 Task: Use the formula "Min" in spreadsheet "Project protfolio".
Action: Mouse moved to (360, 272)
Screenshot: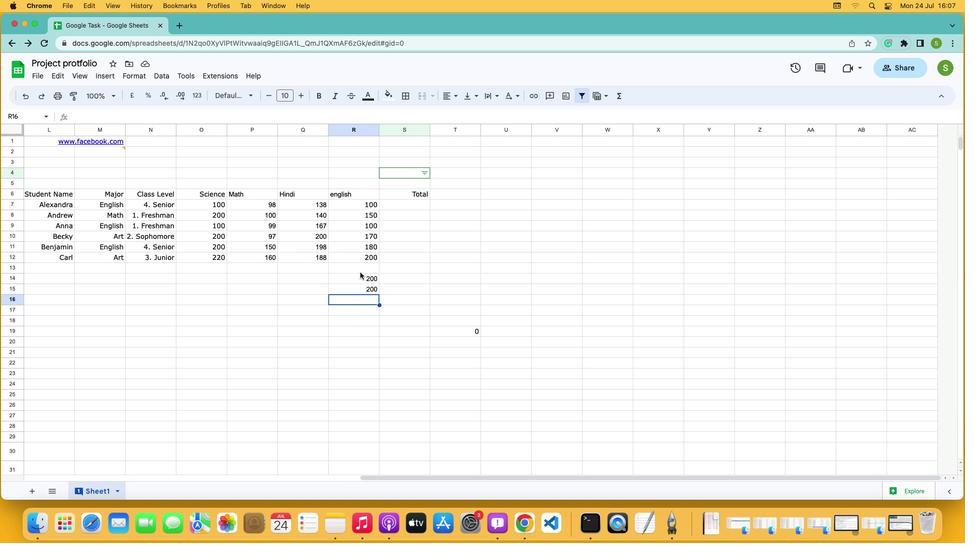 
Action: Mouse pressed left at (360, 272)
Screenshot: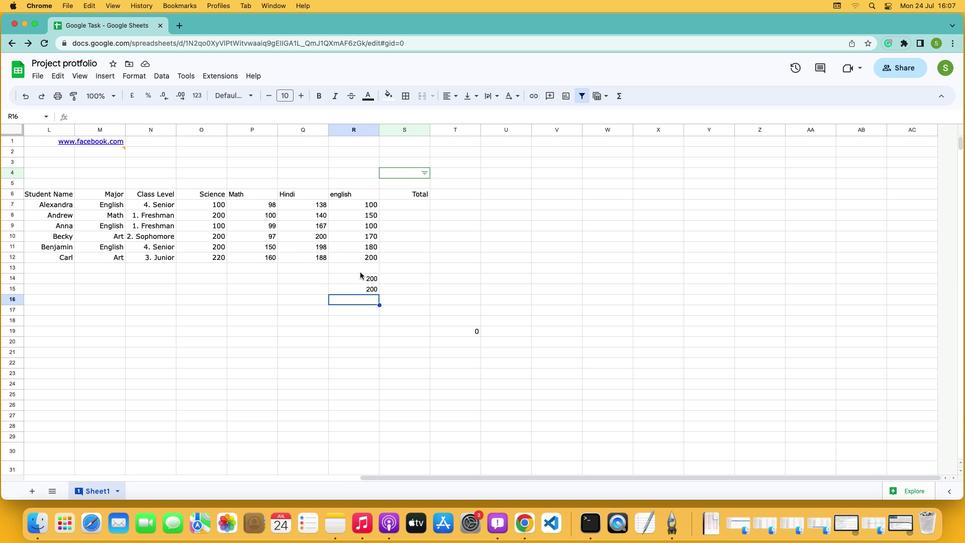 
Action: Mouse moved to (360, 270)
Screenshot: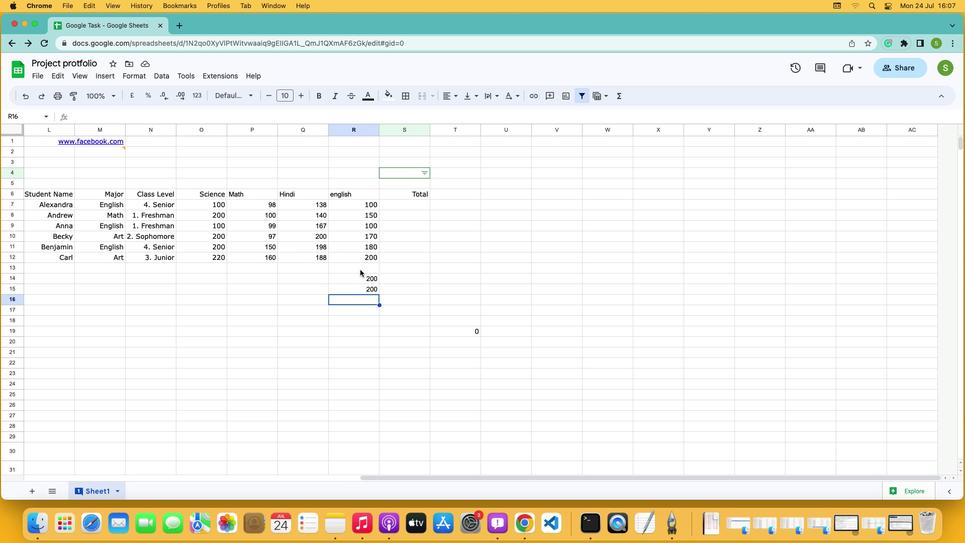 
Action: Mouse pressed left at (360, 270)
Screenshot: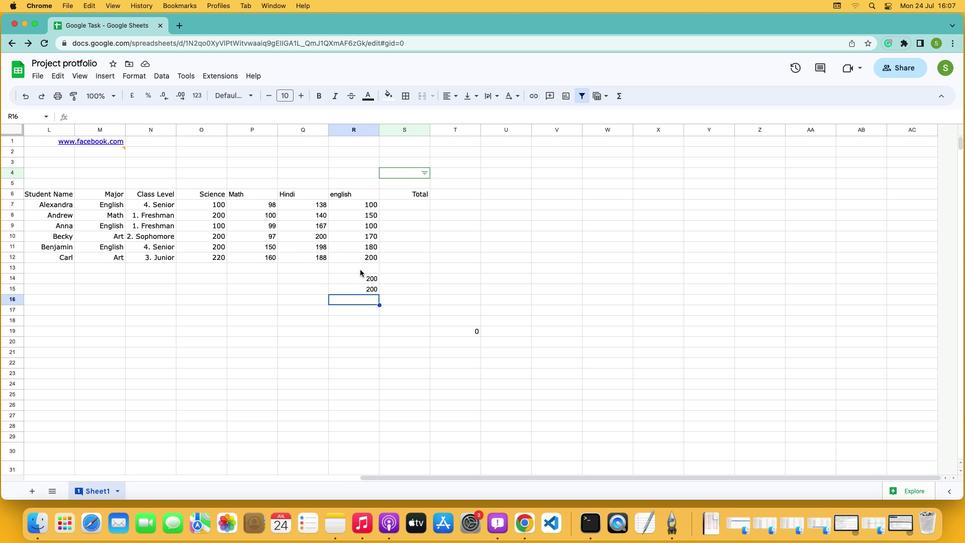 
Action: Mouse moved to (617, 96)
Screenshot: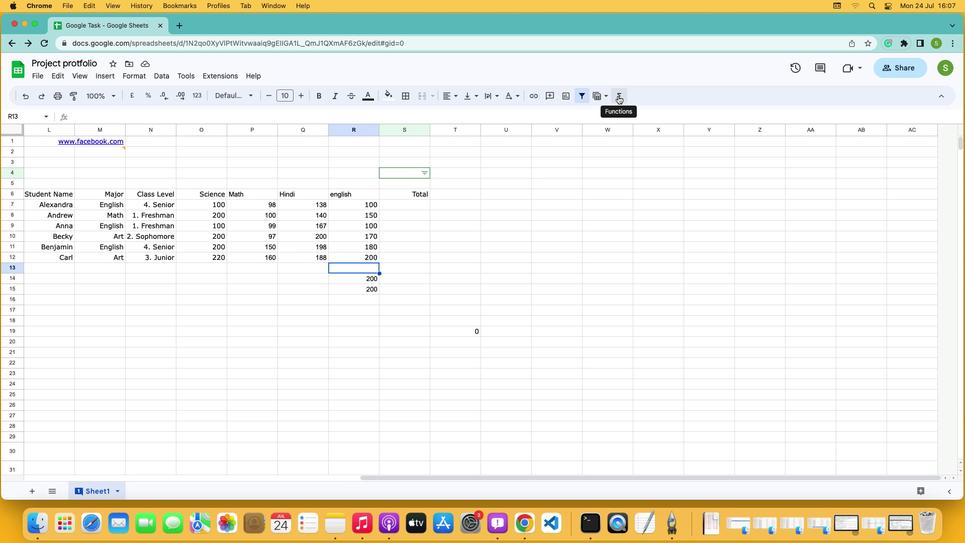 
Action: Mouse pressed left at (617, 96)
Screenshot: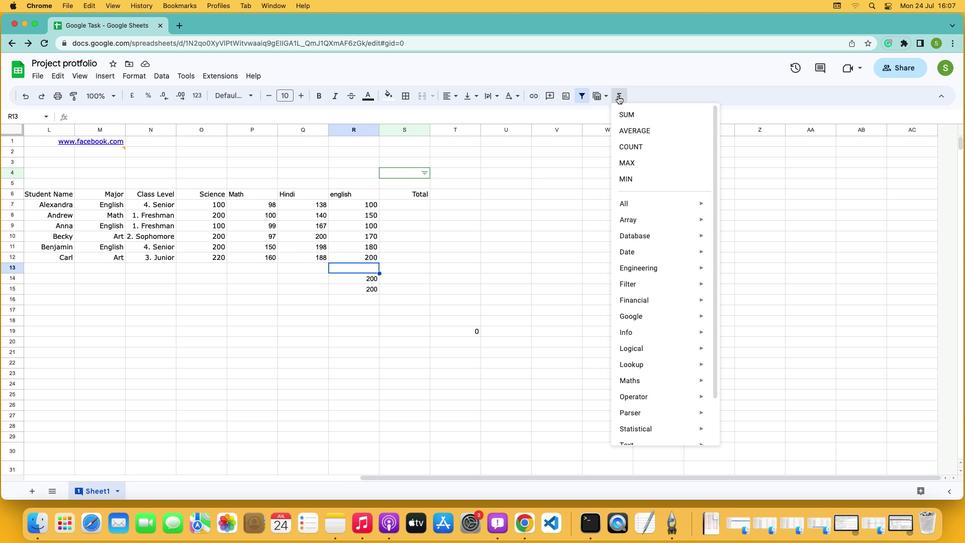 
Action: Mouse moved to (628, 175)
Screenshot: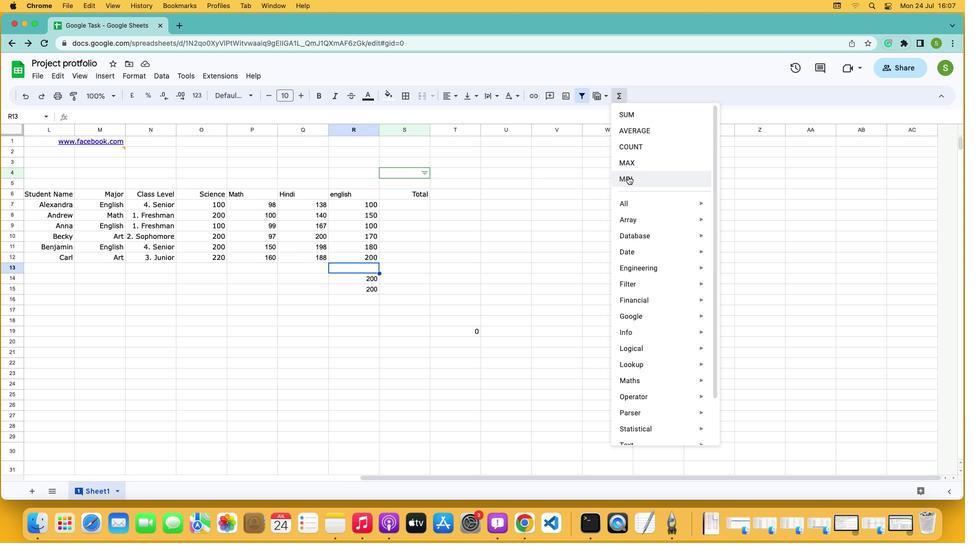 
Action: Mouse pressed left at (628, 175)
Screenshot: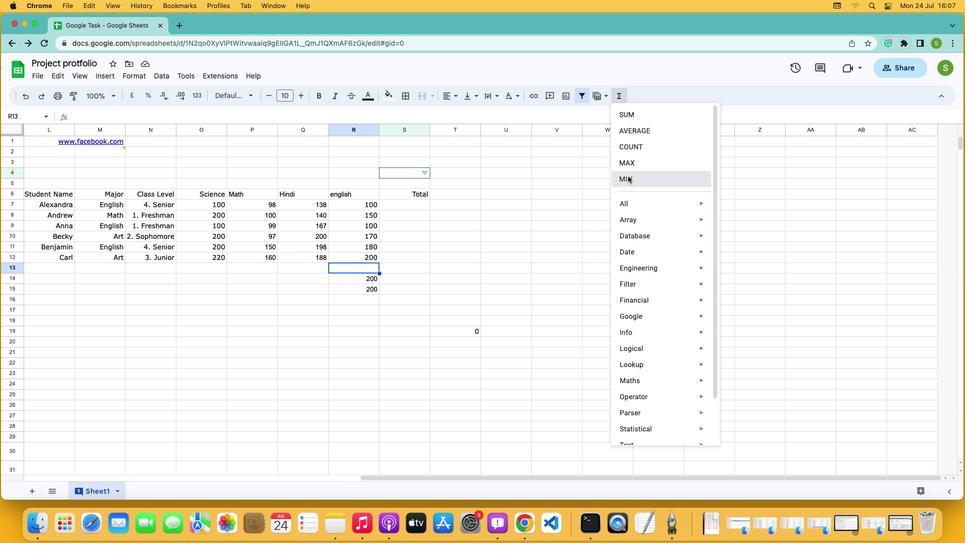 
Action: Mouse moved to (360, 202)
Screenshot: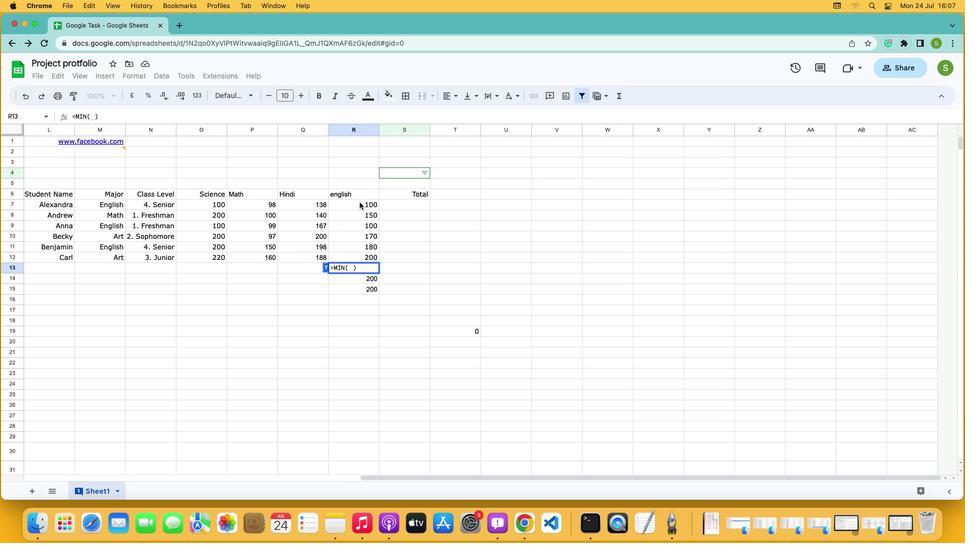 
Action: Mouse pressed left at (360, 202)
Screenshot: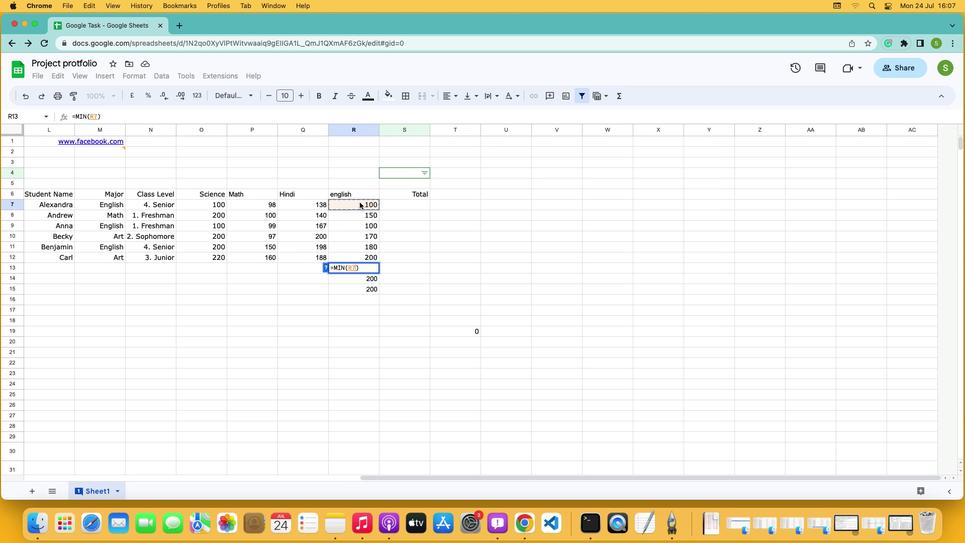
Action: Mouse moved to (362, 254)
Screenshot: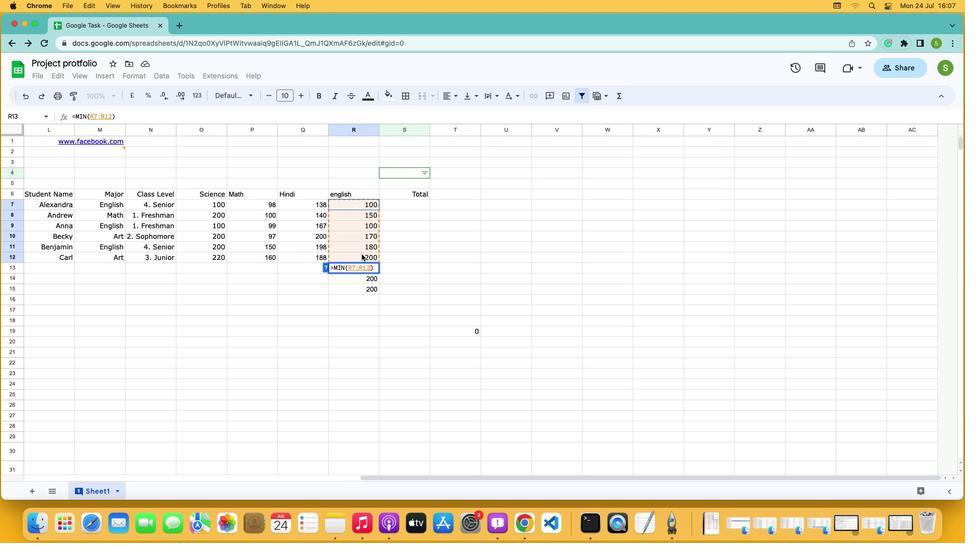 
Action: Key pressed Key.enter
Screenshot: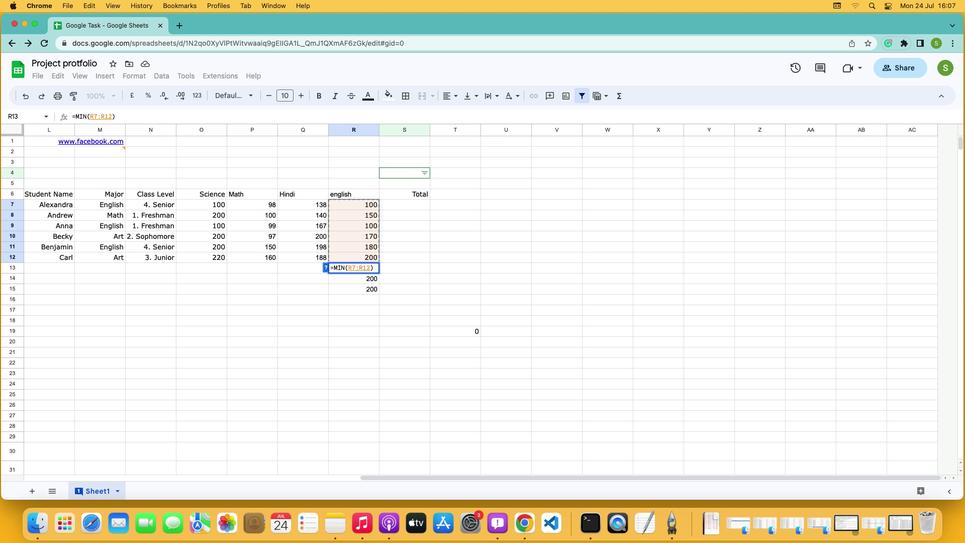 
Action: Mouse moved to (393, 247)
Screenshot: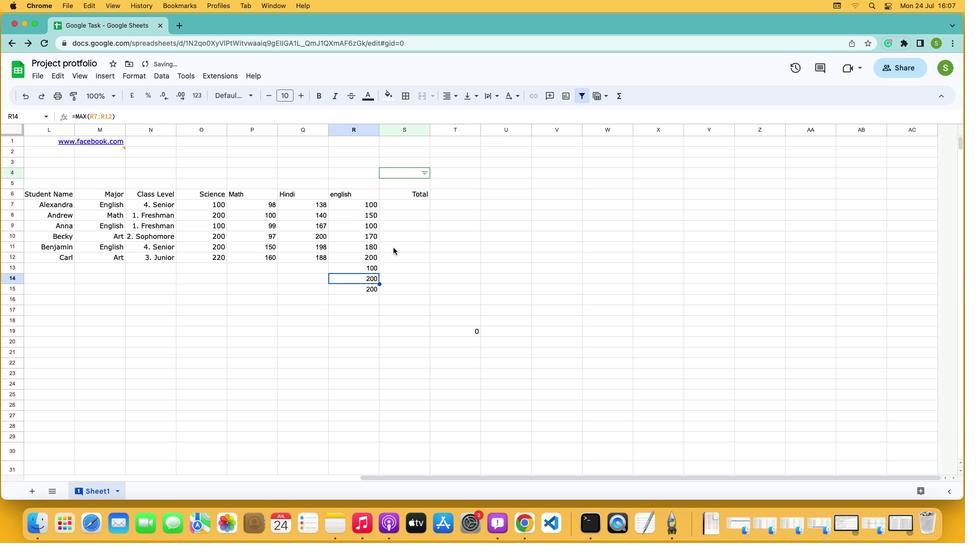 
